 Task: Create a section DevOps Dash and in the section, add a milestone Social Media Integration in the project WinTech.
Action: Mouse moved to (44, 399)
Screenshot: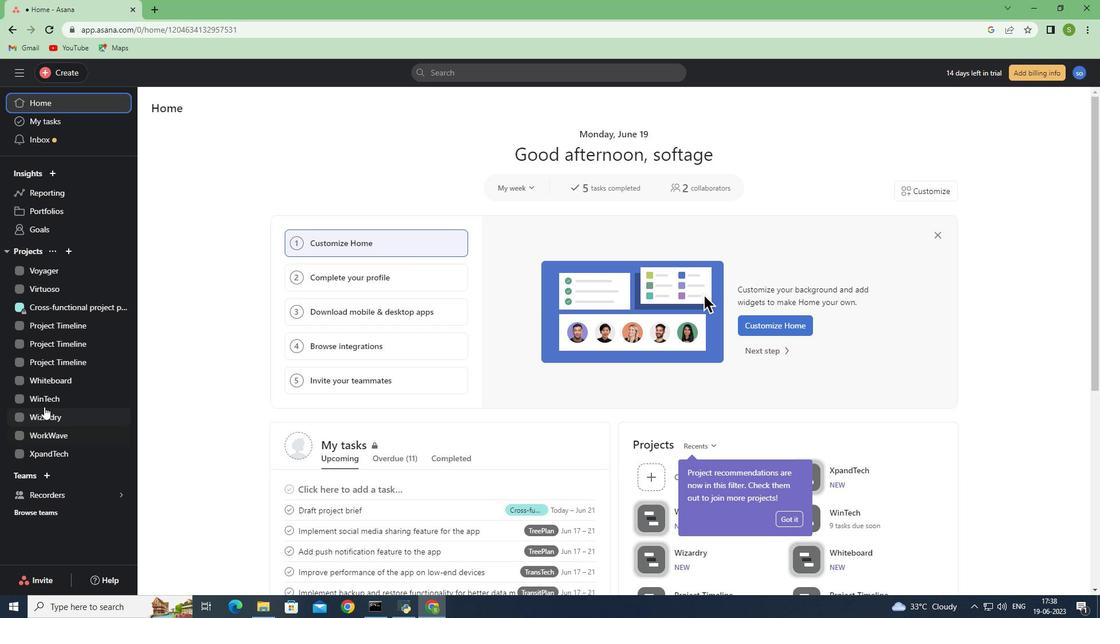 
Action: Mouse pressed left at (44, 399)
Screenshot: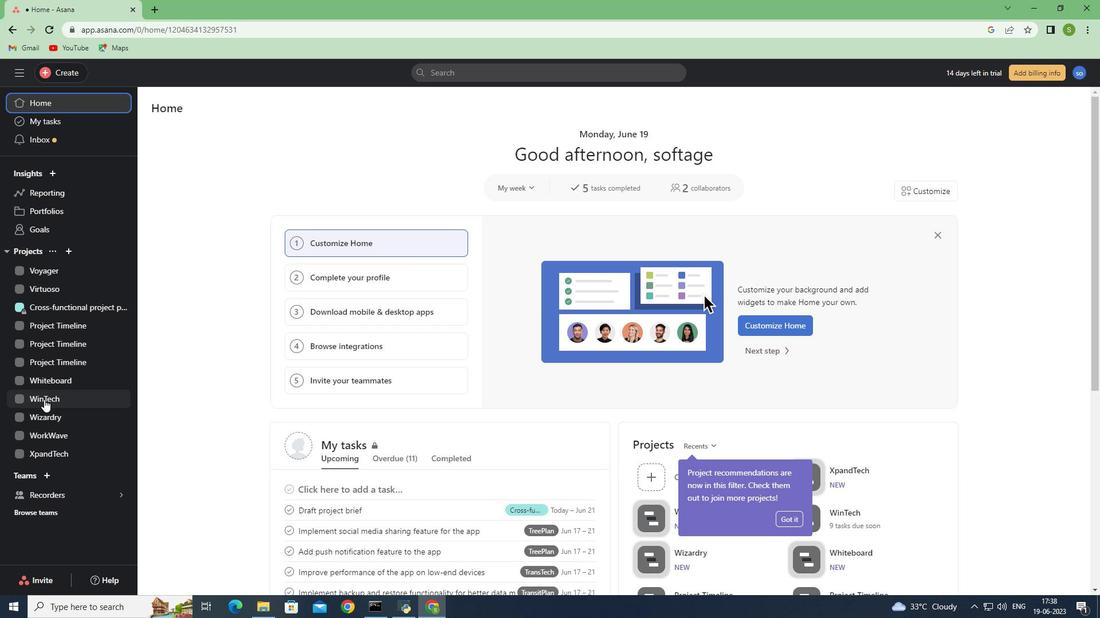 
Action: Mouse moved to (213, 367)
Screenshot: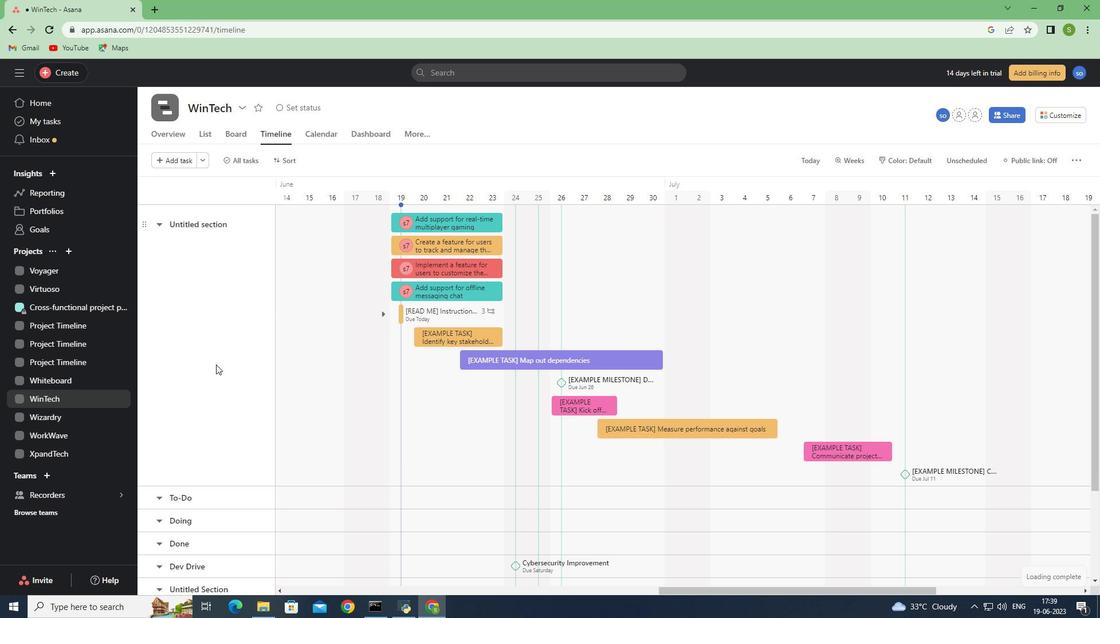
Action: Mouse scrolled (213, 366) with delta (0, 0)
Screenshot: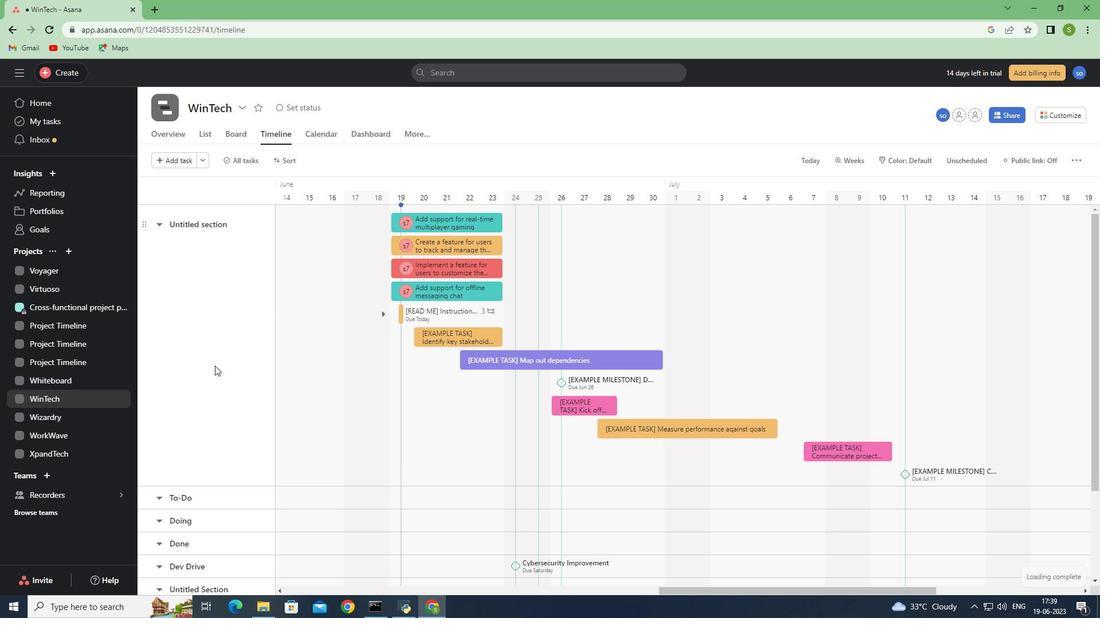 
Action: Mouse moved to (213, 367)
Screenshot: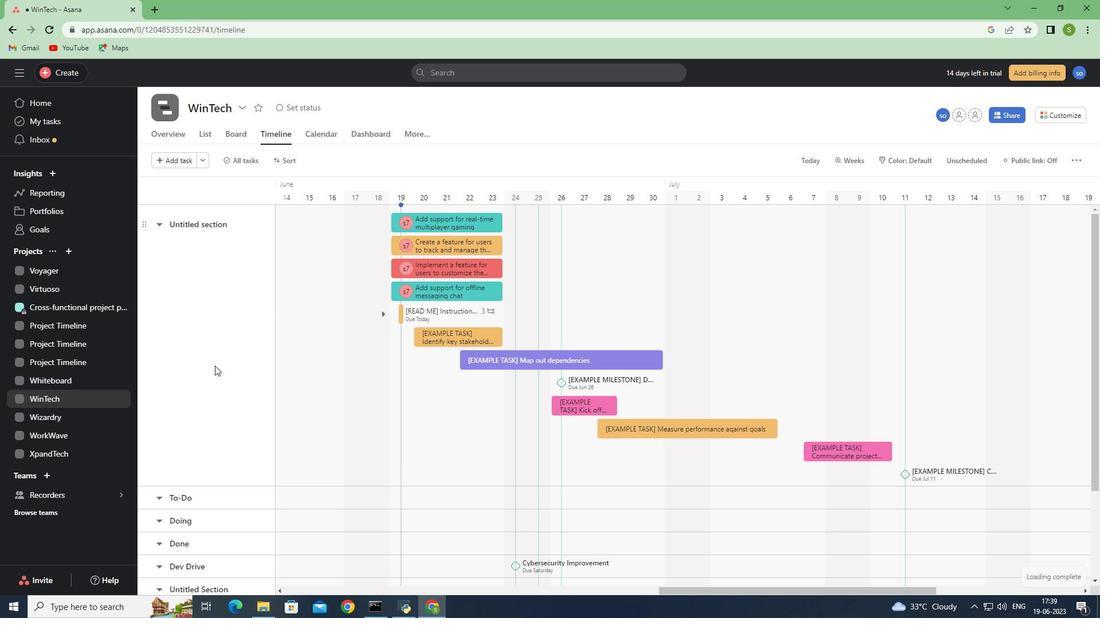 
Action: Mouse scrolled (213, 366) with delta (0, 0)
Screenshot: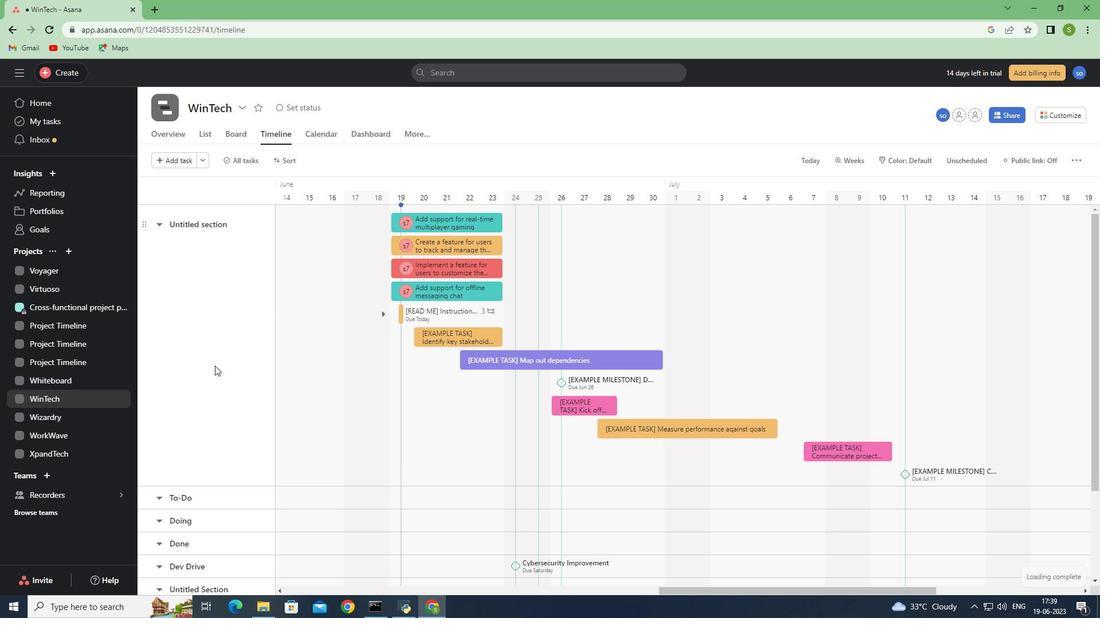 
Action: Mouse scrolled (213, 366) with delta (0, 0)
Screenshot: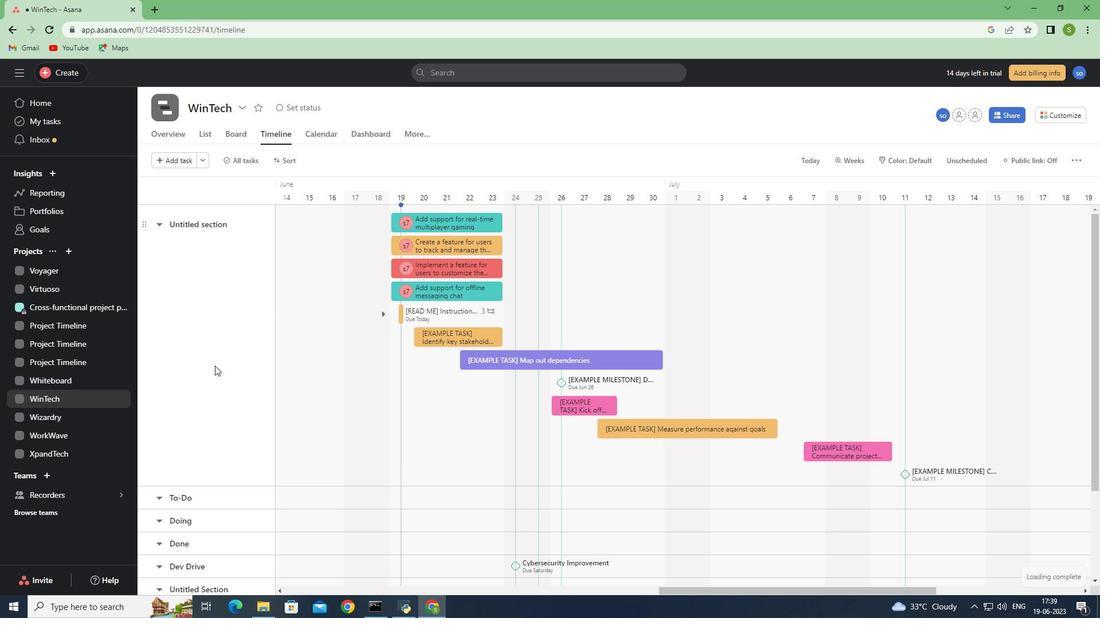 
Action: Mouse moved to (216, 363)
Screenshot: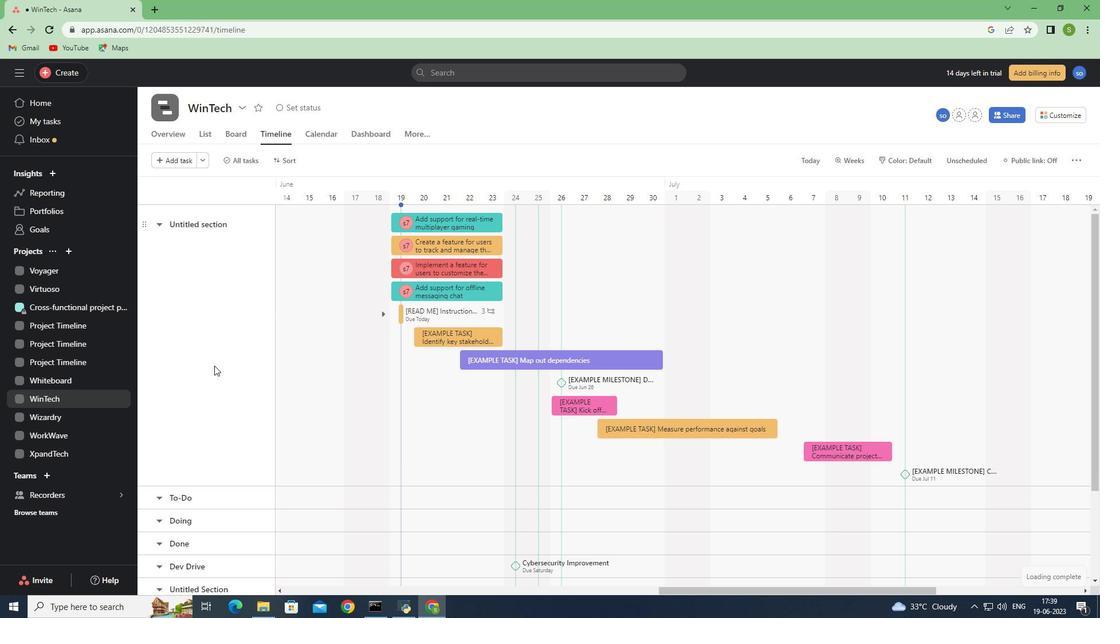 
Action: Mouse scrolled (213, 364) with delta (0, 0)
Screenshot: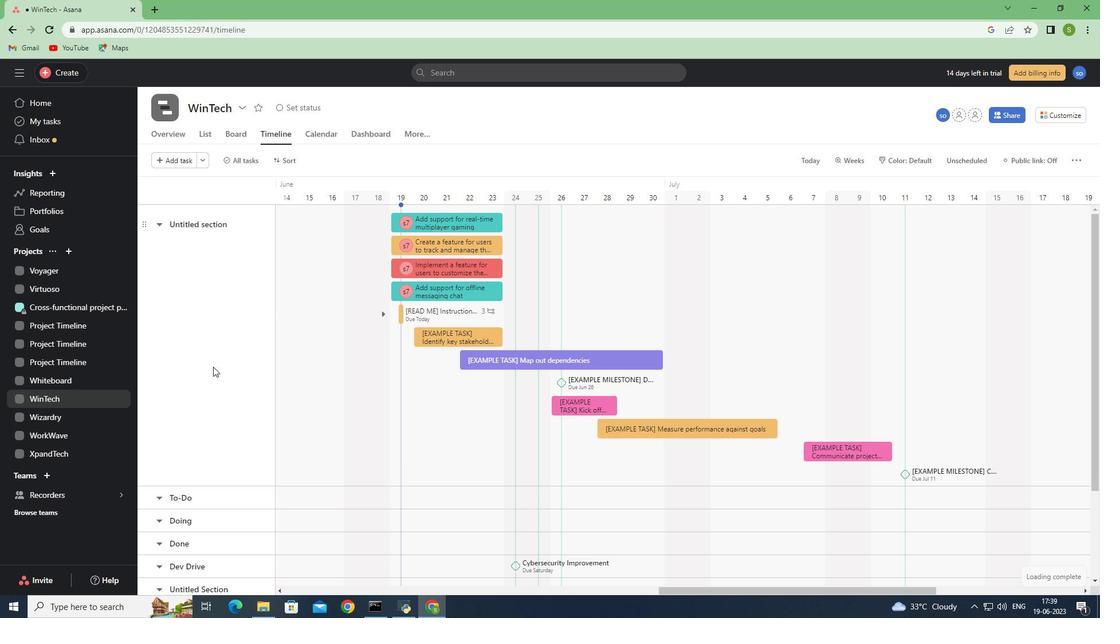 
Action: Mouse moved to (220, 355)
Screenshot: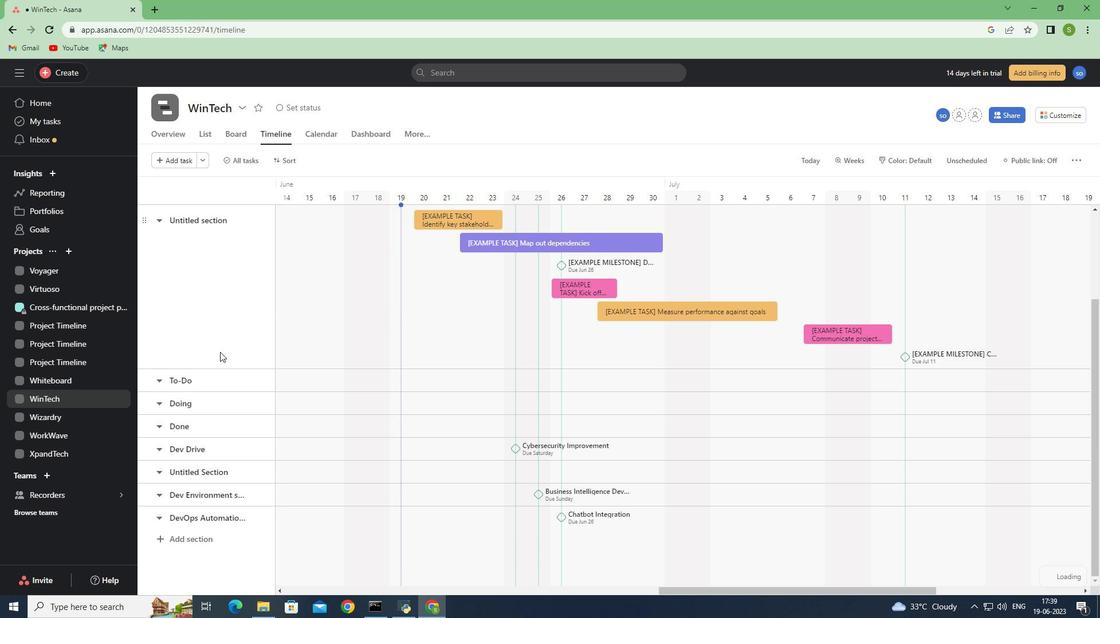 
Action: Mouse scrolled (220, 355) with delta (0, 0)
Screenshot: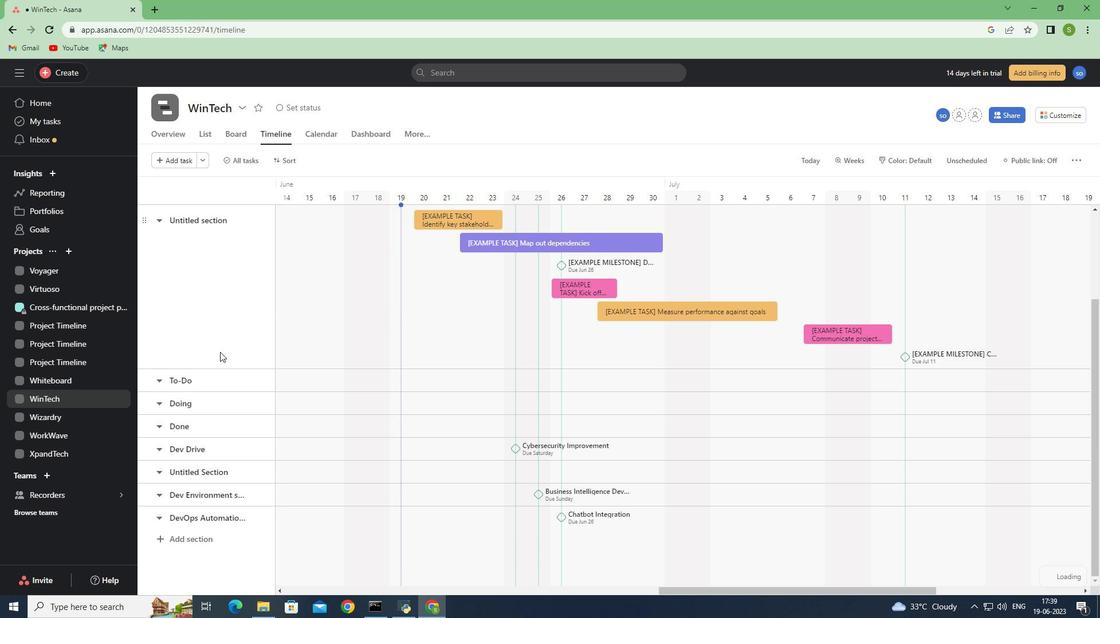 
Action: Mouse moved to (220, 358)
Screenshot: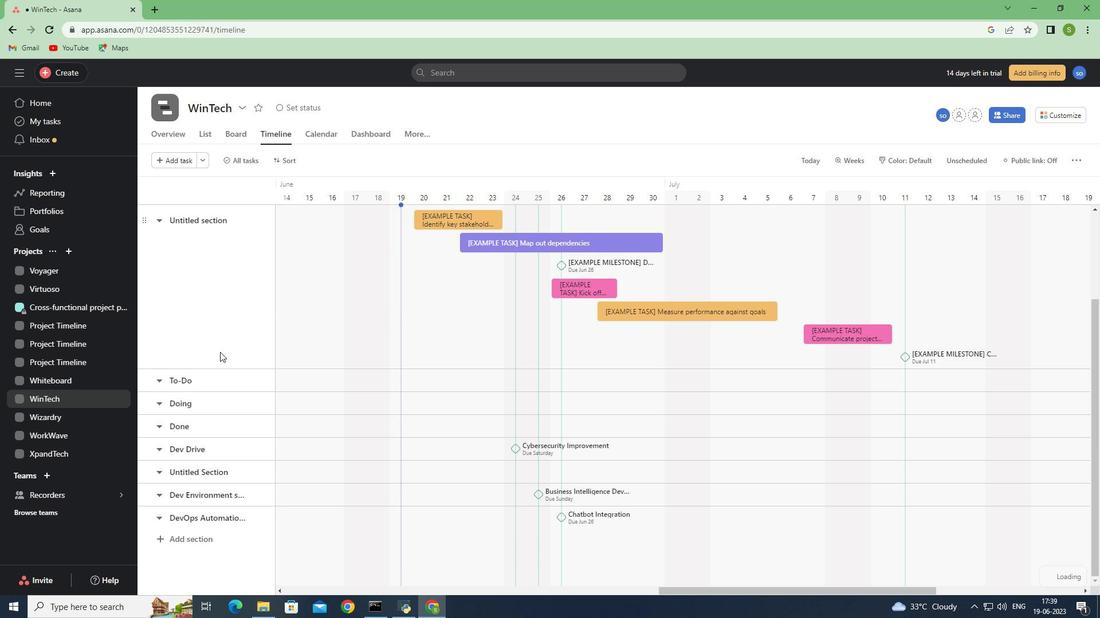 
Action: Mouse scrolled (220, 357) with delta (0, 0)
Screenshot: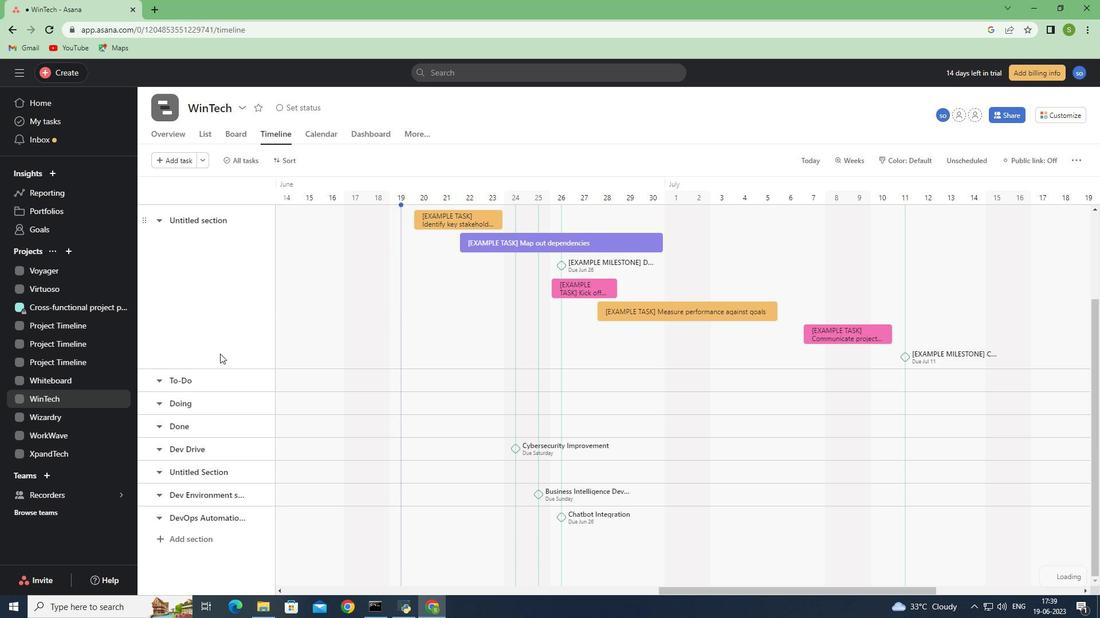 
Action: Mouse scrolled (220, 357) with delta (0, 0)
Screenshot: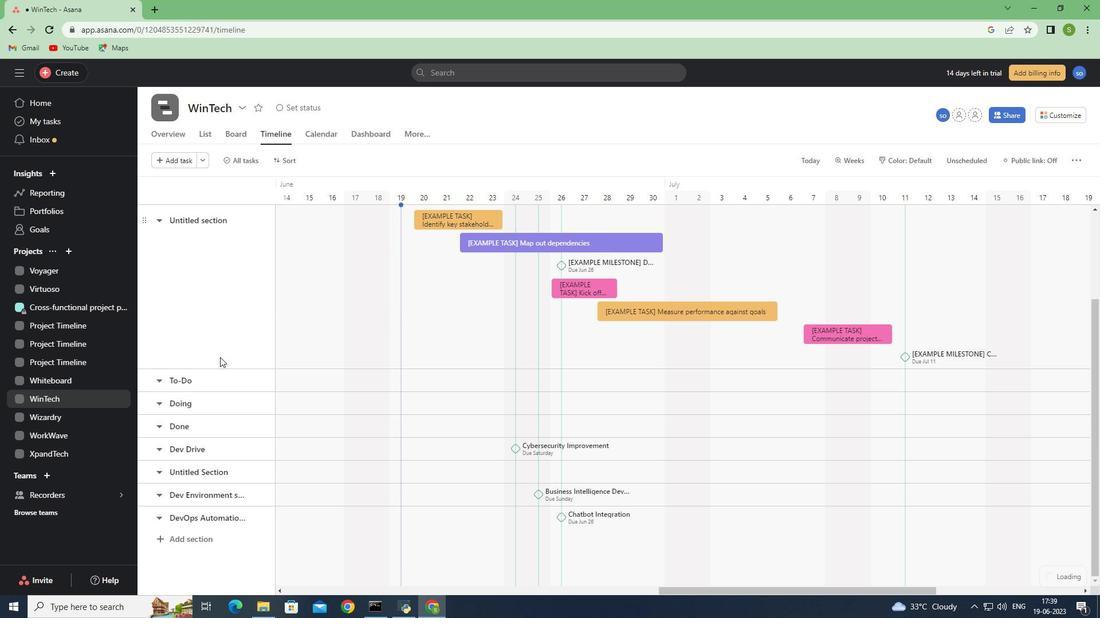 
Action: Mouse scrolled (220, 357) with delta (0, 0)
Screenshot: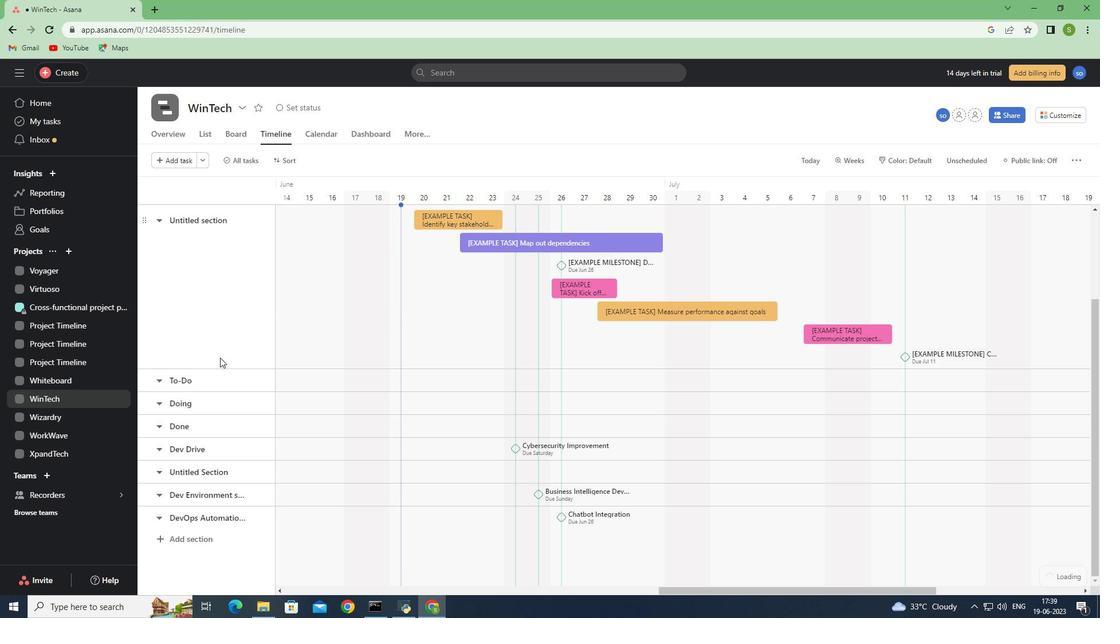 
Action: Mouse moved to (189, 536)
Screenshot: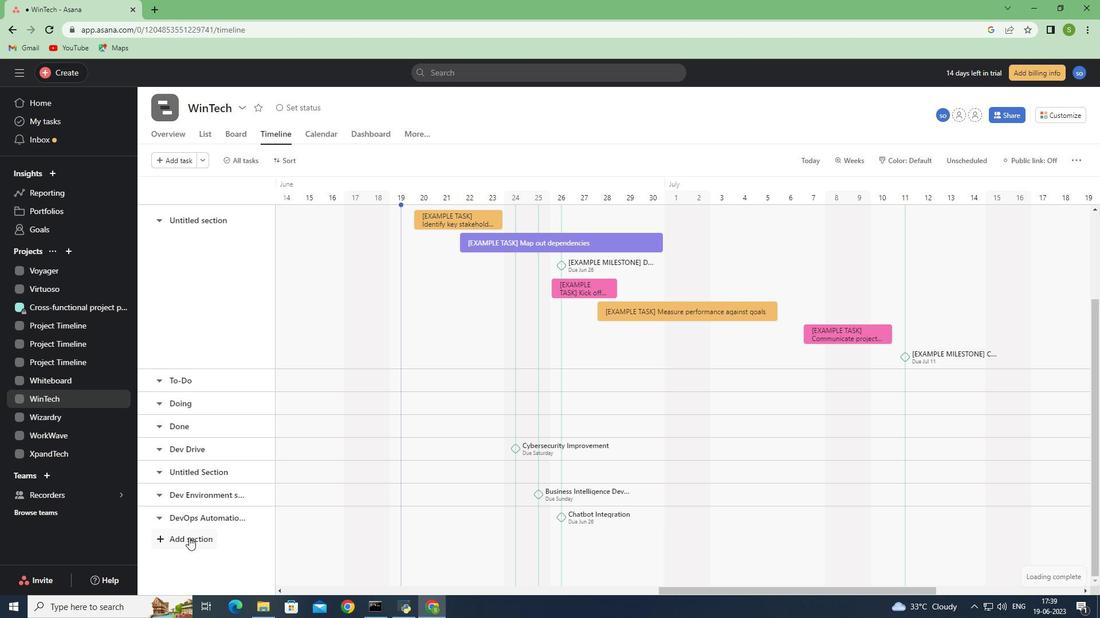 
Action: Mouse pressed left at (189, 536)
Screenshot: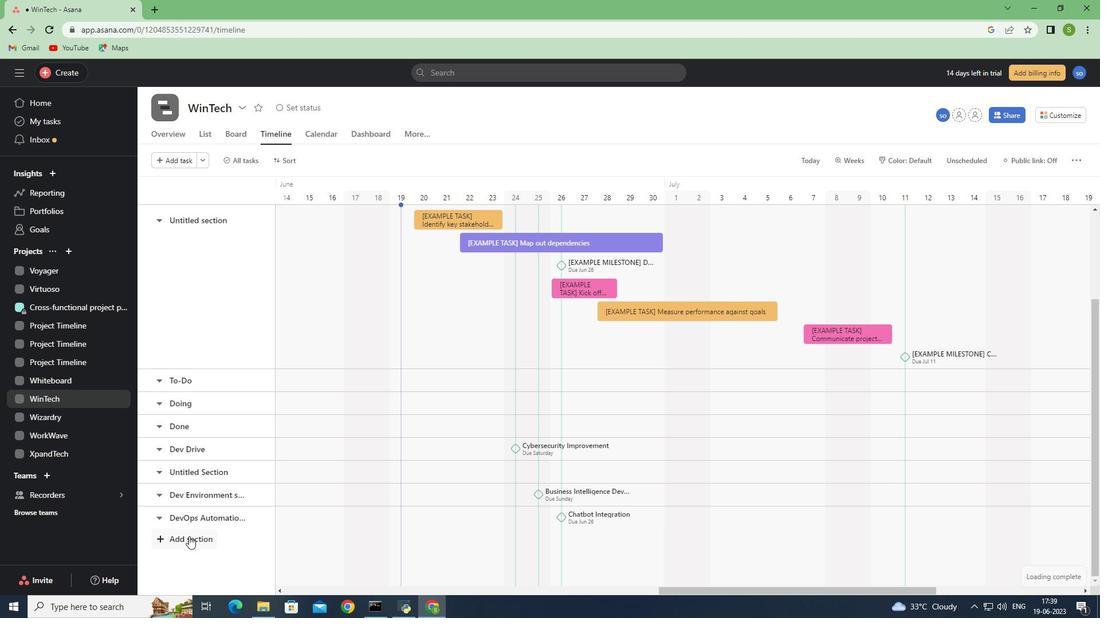 
Action: Mouse moved to (161, 440)
Screenshot: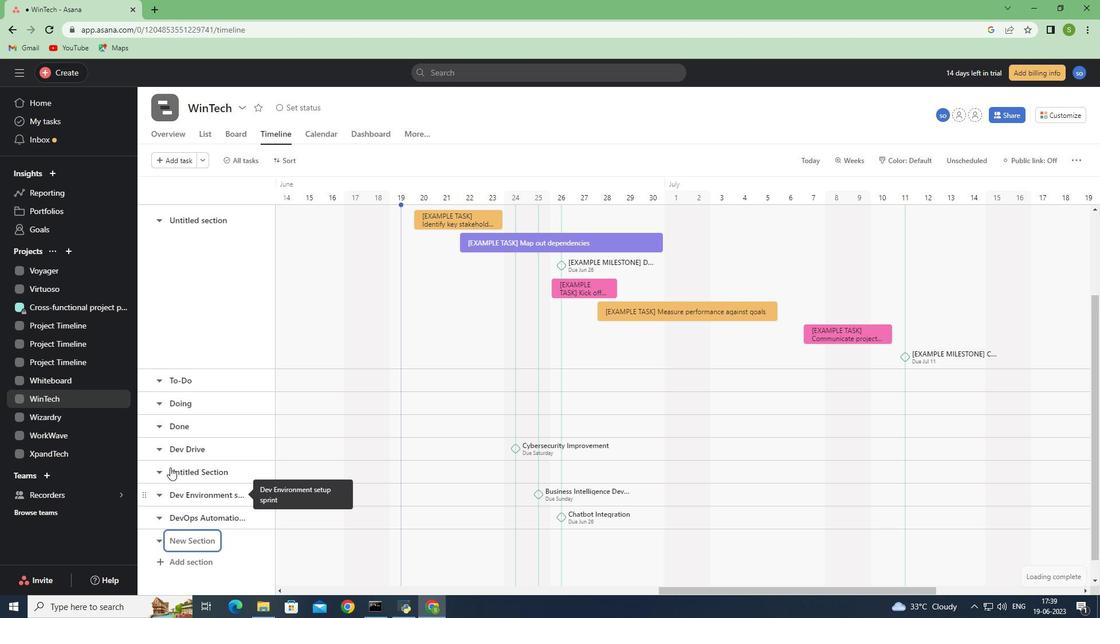 
Action: Key pressed <Key.shift>Dev<Key.shift>ops<Key.space><Key.shift>Dash
Screenshot: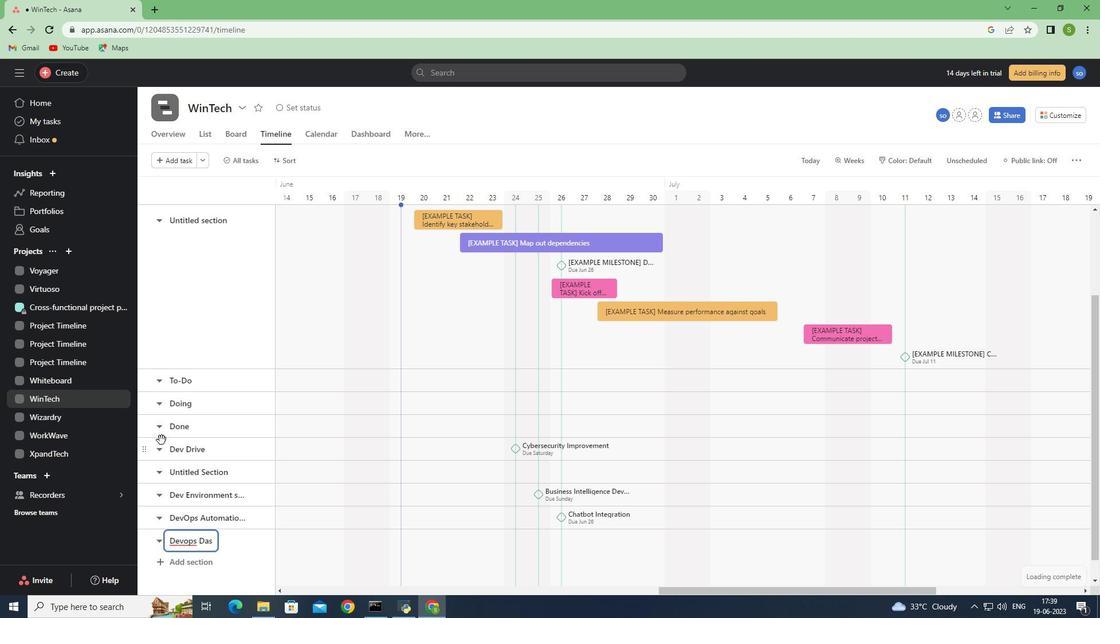 
Action: Mouse moved to (579, 546)
Screenshot: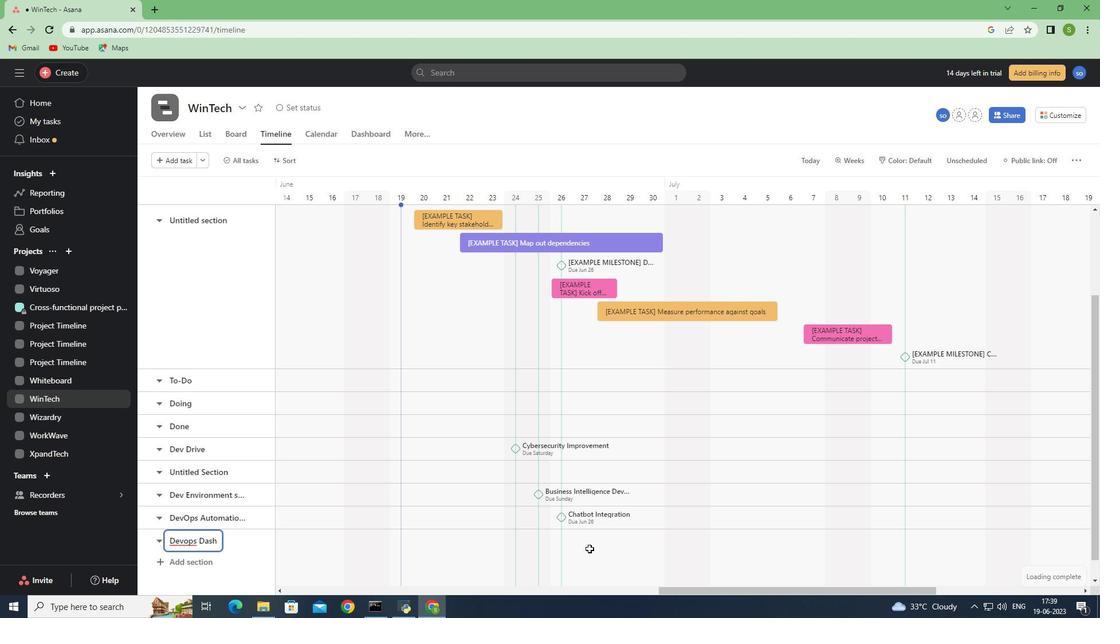 
Action: Mouse pressed left at (579, 546)
Screenshot: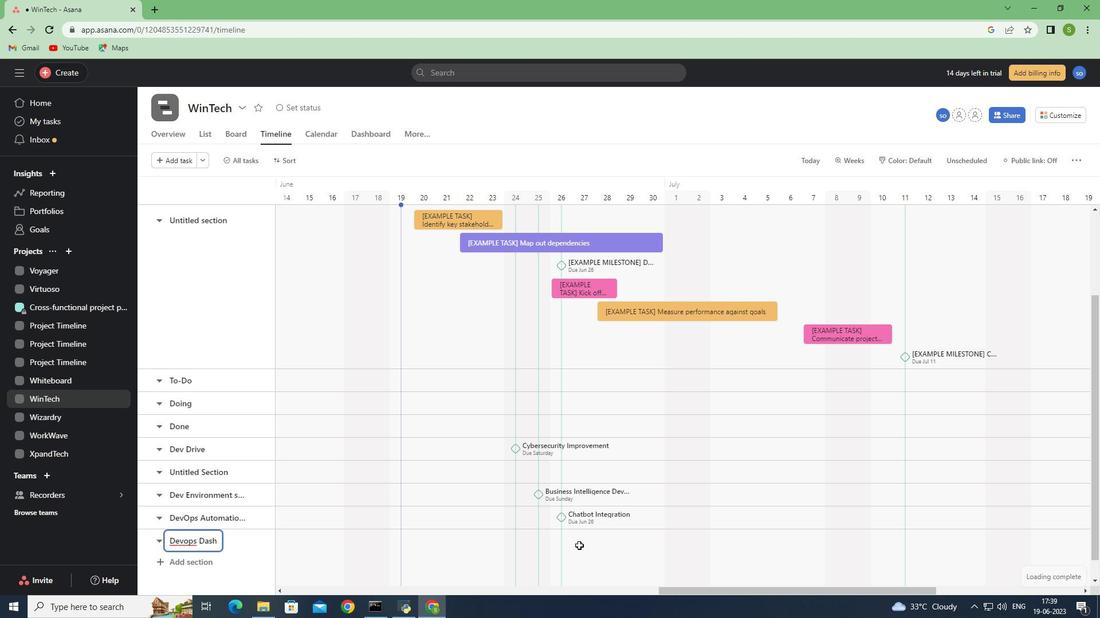 
Action: Mouse moved to (542, 457)
Screenshot: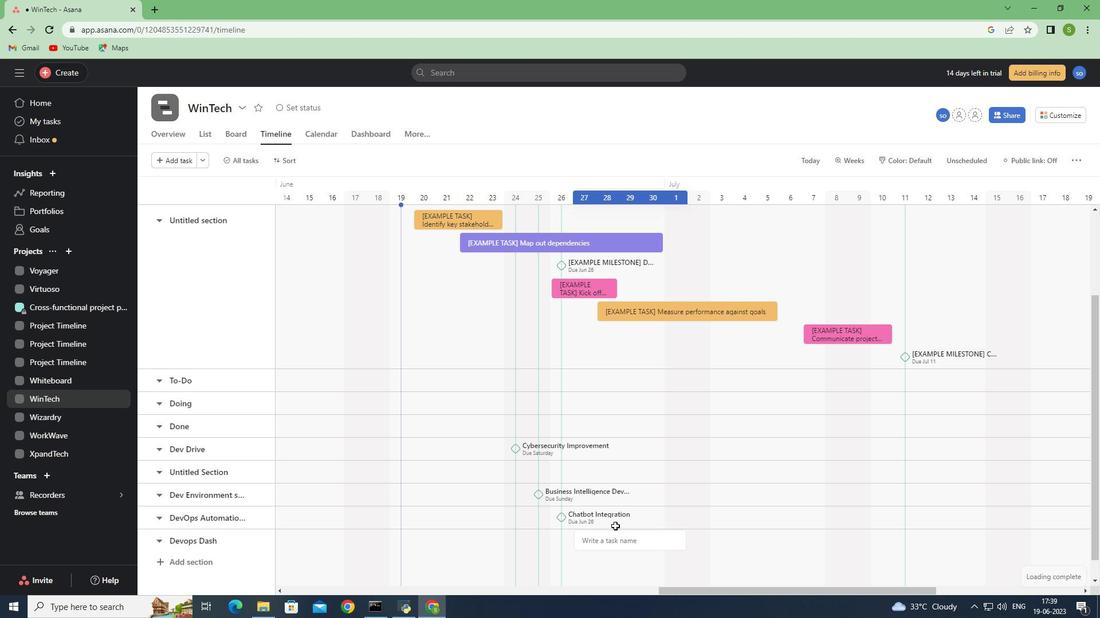 
Action: Key pressed <Key.shift>Social<Key.space><Key.shift>Media<Key.space><Key.shift>u<Key.backspace><Key.shift>Integration<Key.enter>
Screenshot: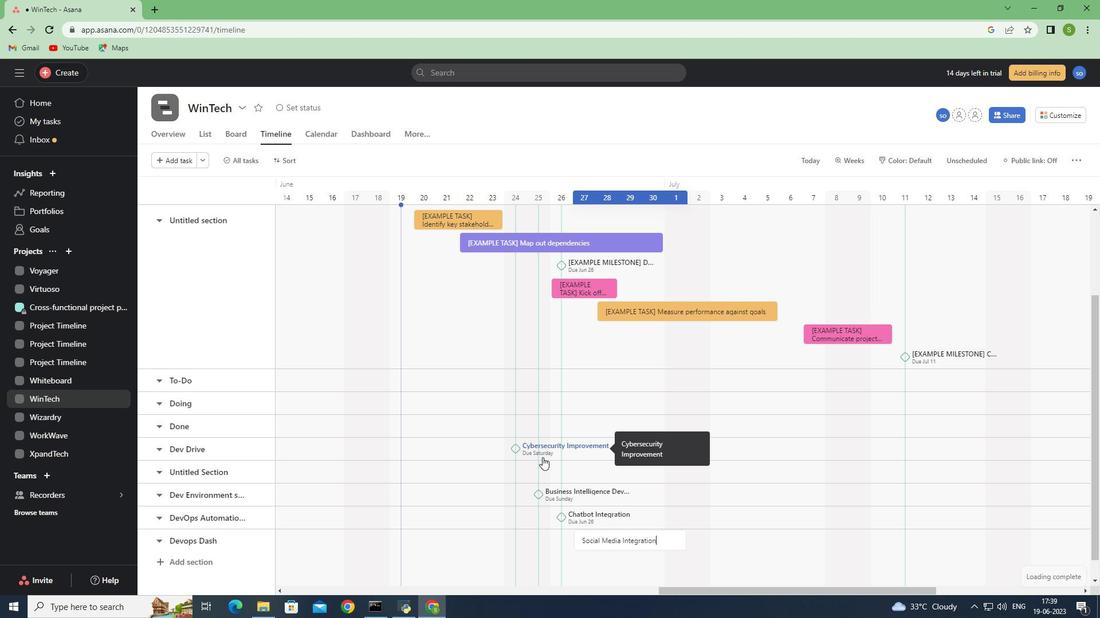 
Action: Mouse moved to (670, 536)
Screenshot: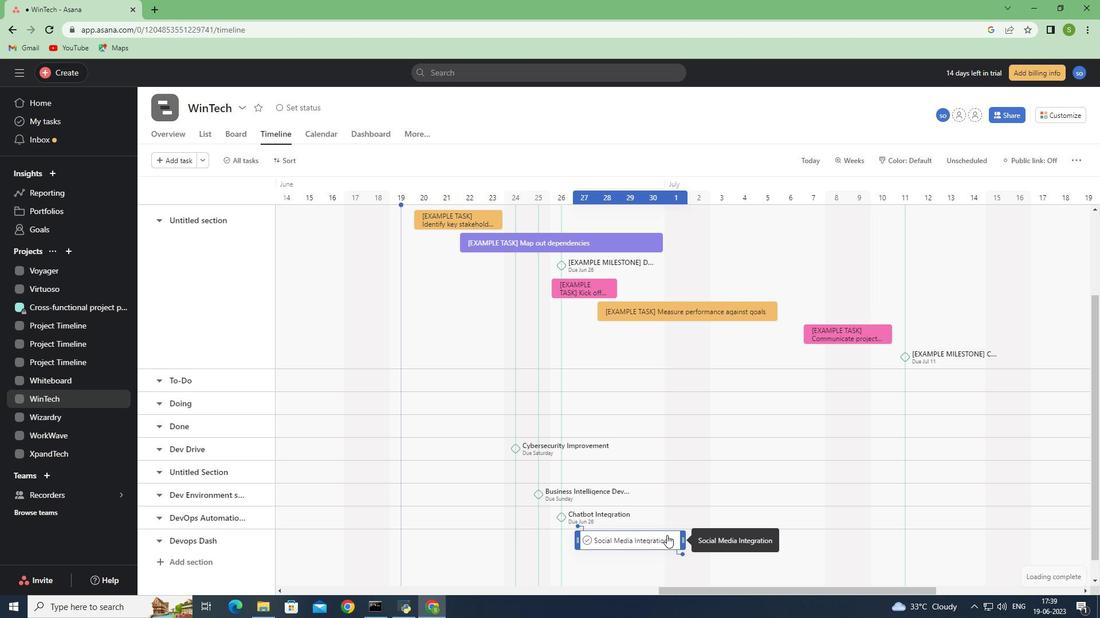 
Action: Mouse pressed left at (670, 536)
Screenshot: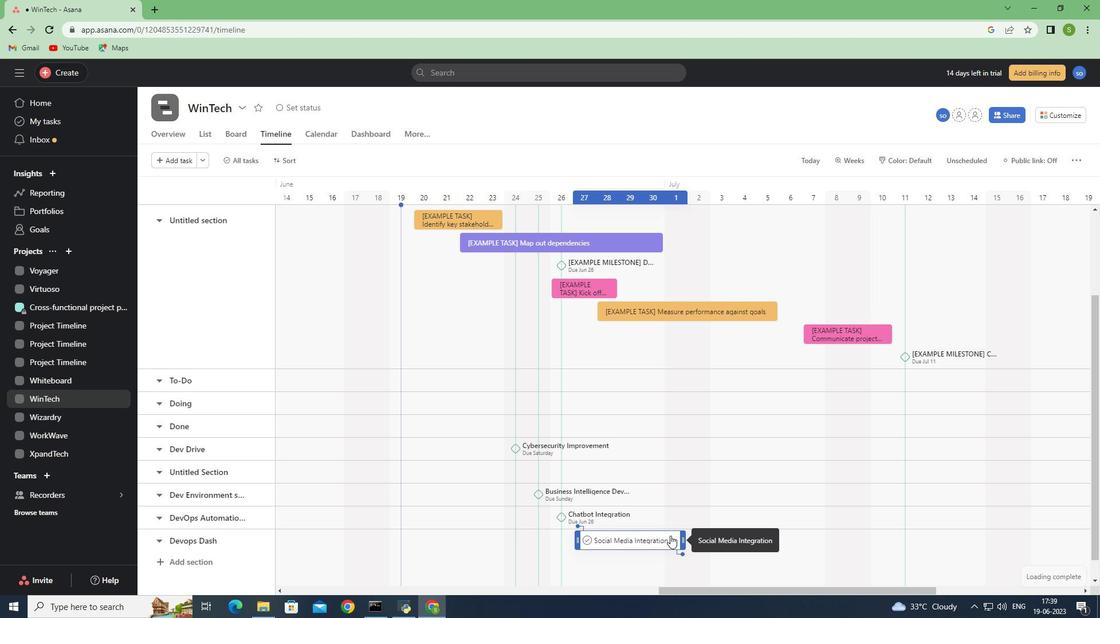 
Action: Mouse moved to (650, 540)
Screenshot: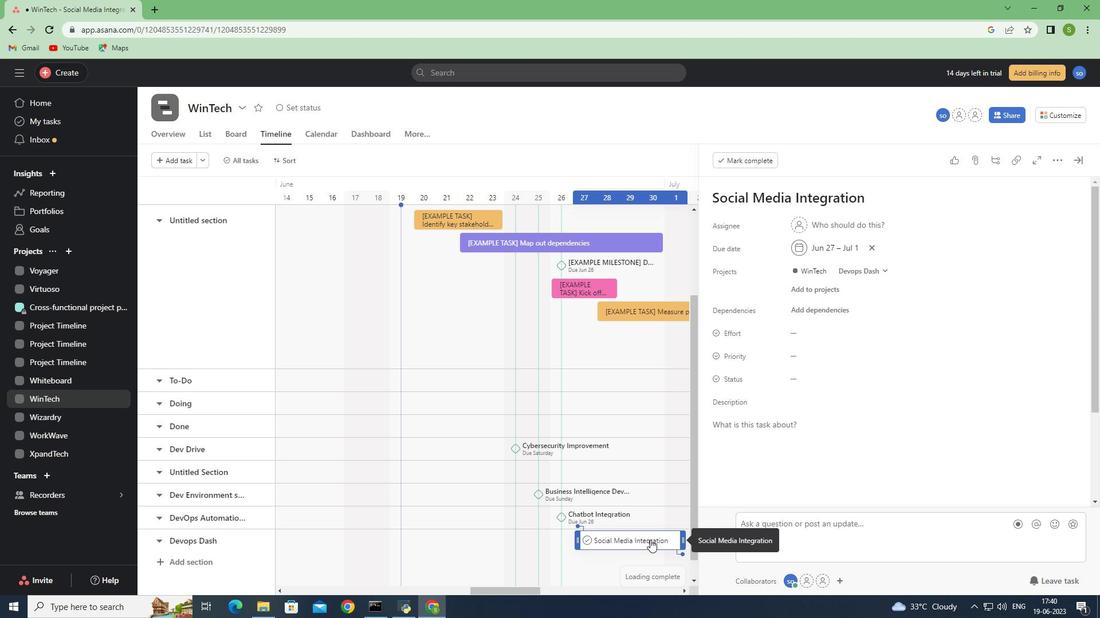 
Action: Mouse pressed left at (650, 540)
Screenshot: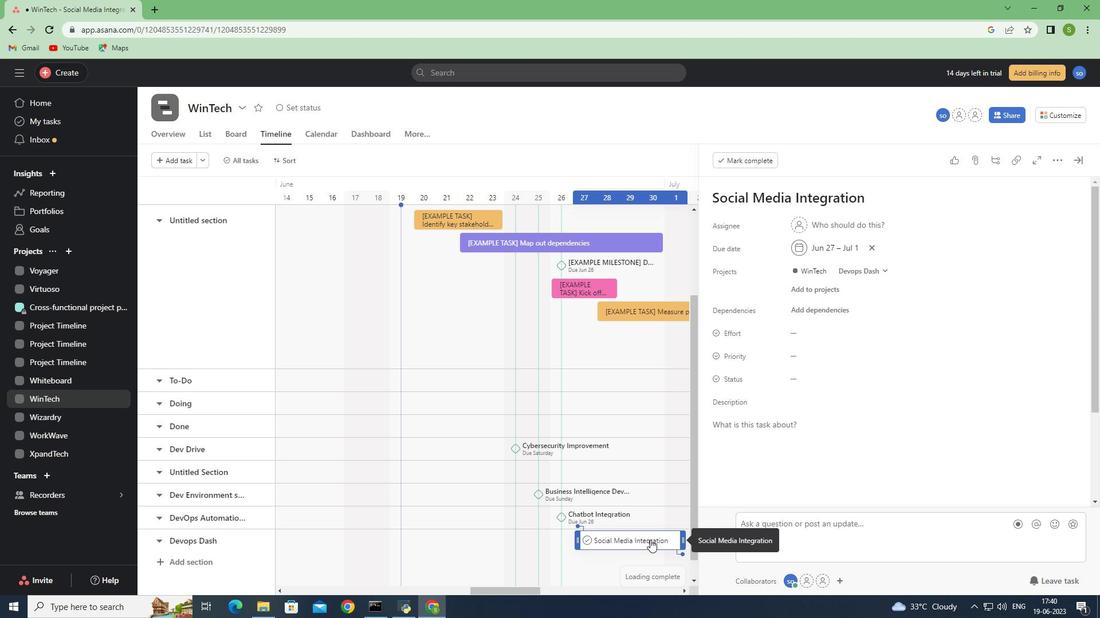 
Action: Mouse pressed right at (650, 540)
Screenshot: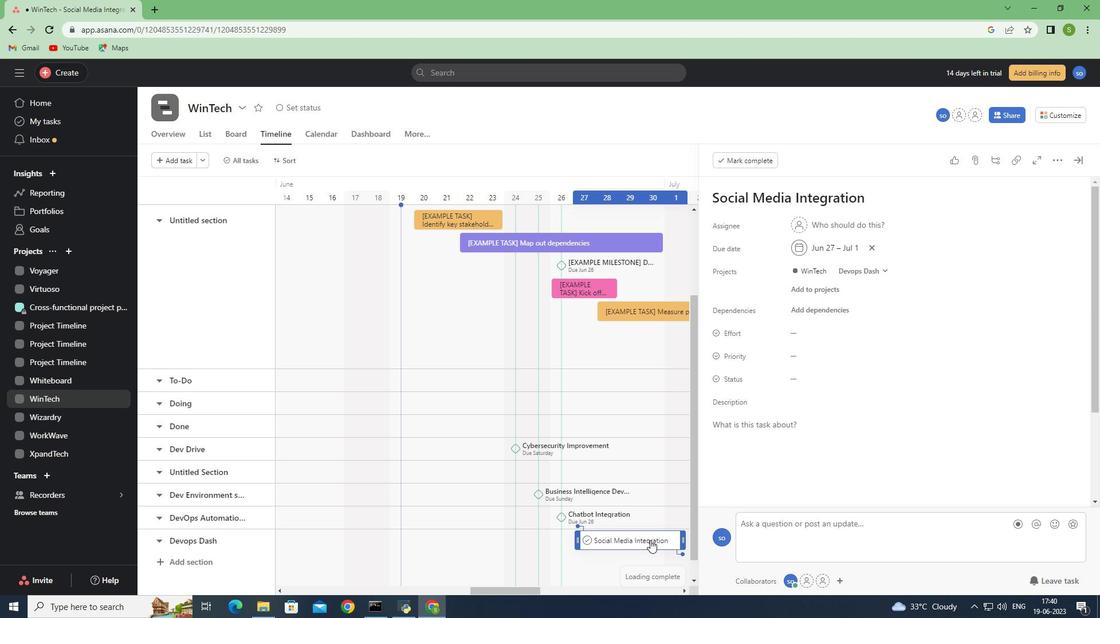 
Action: Mouse moved to (701, 483)
Screenshot: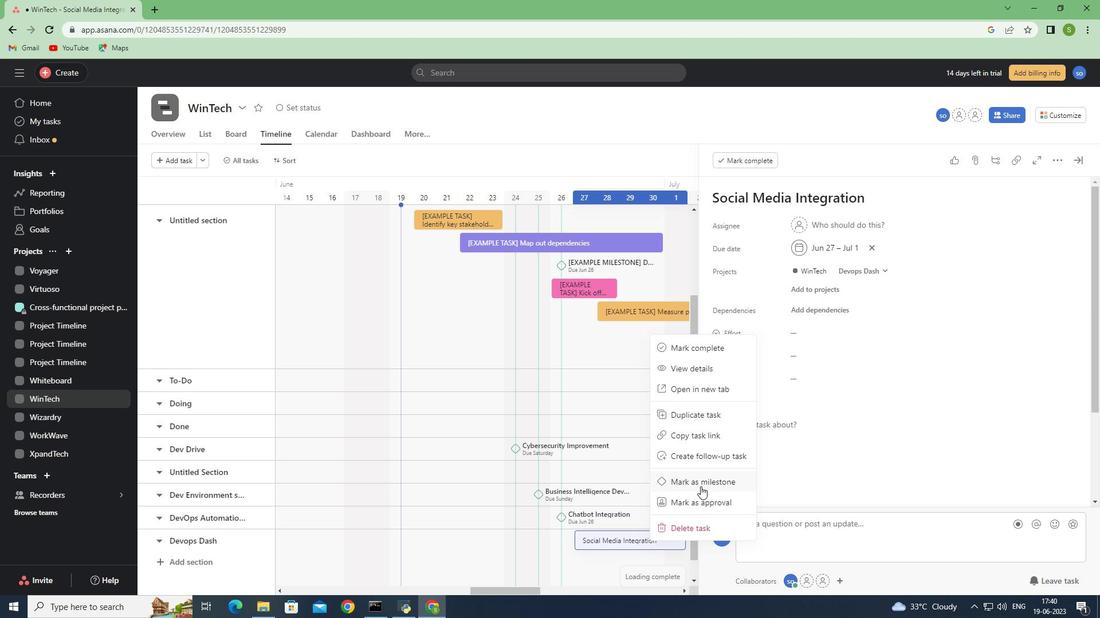 
Action: Mouse pressed left at (701, 483)
Screenshot: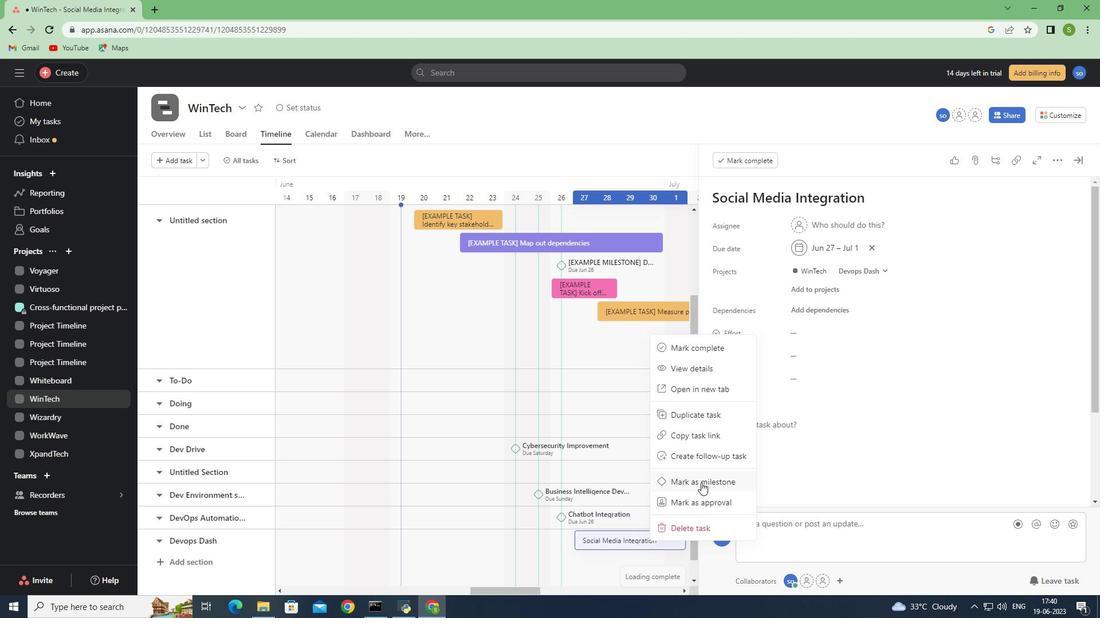 
Action: Mouse moved to (51, 100)
Screenshot: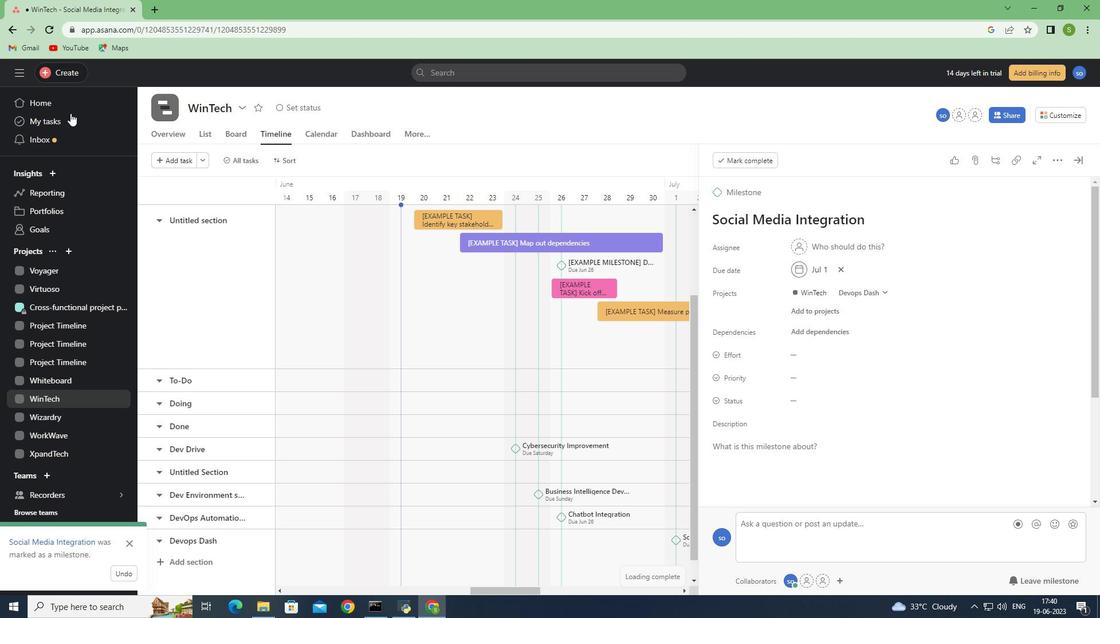 
